 Task: Look for properties with any number of beds.
Action: Mouse moved to (666, 55)
Screenshot: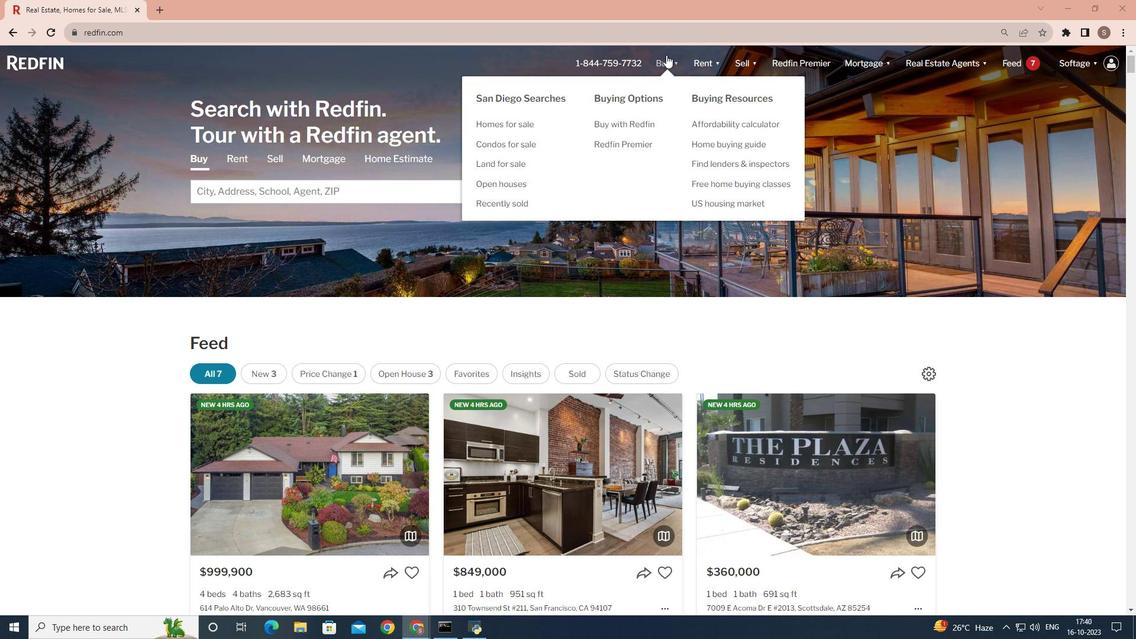 
Action: Mouse pressed left at (666, 55)
Screenshot: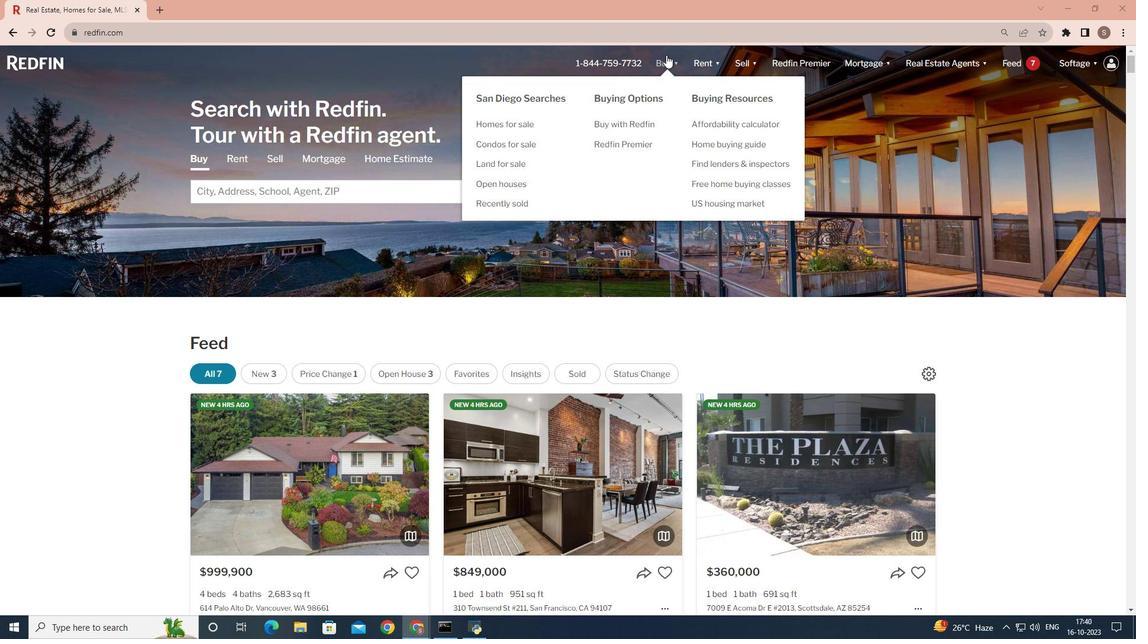 
Action: Mouse moved to (336, 239)
Screenshot: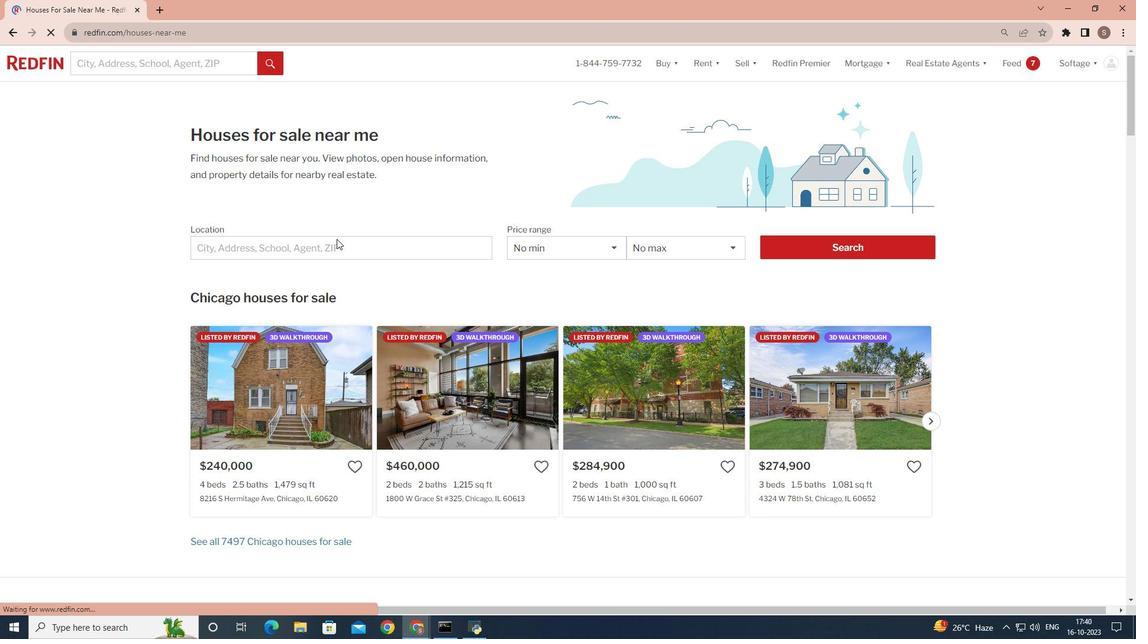 
Action: Mouse pressed left at (336, 239)
Screenshot: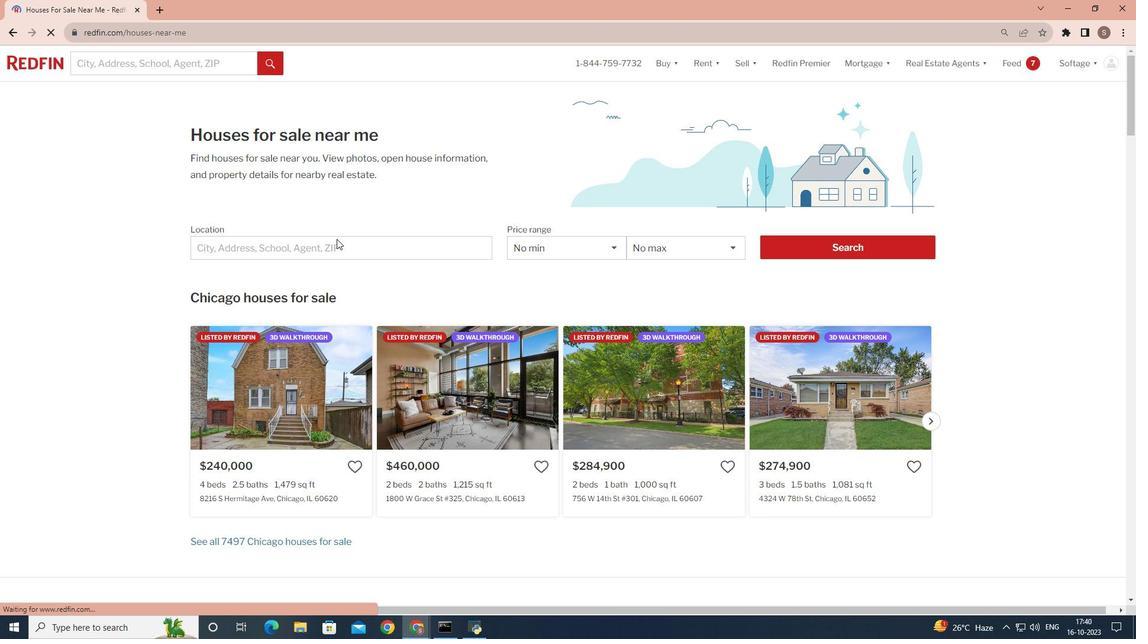 
Action: Mouse moved to (346, 248)
Screenshot: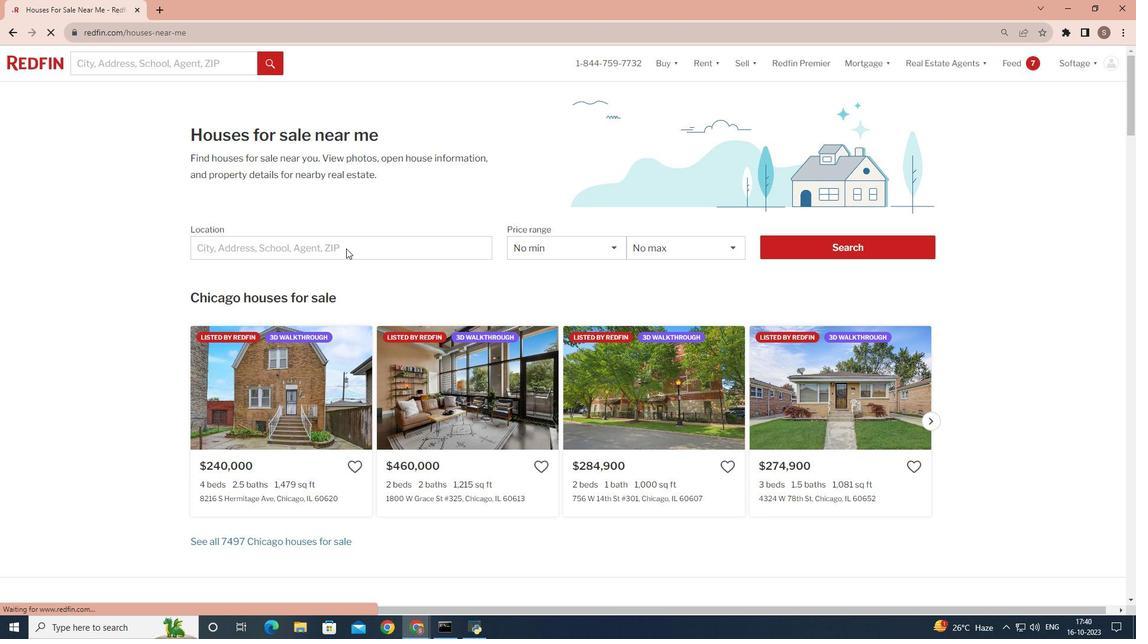 
Action: Mouse pressed left at (346, 248)
Screenshot: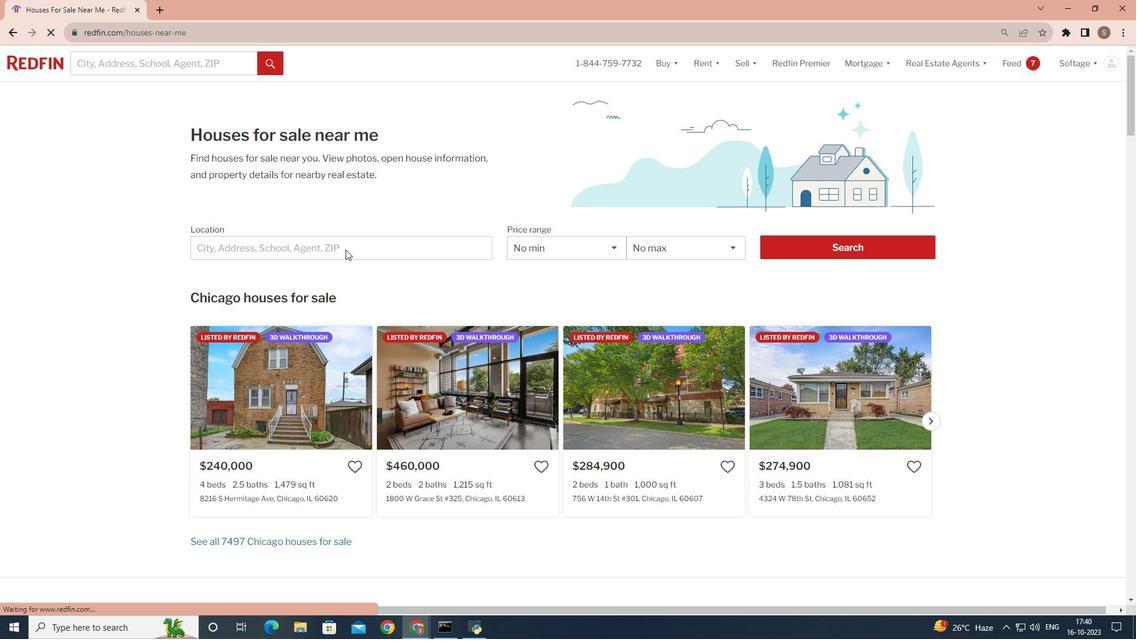 
Action: Mouse moved to (295, 243)
Screenshot: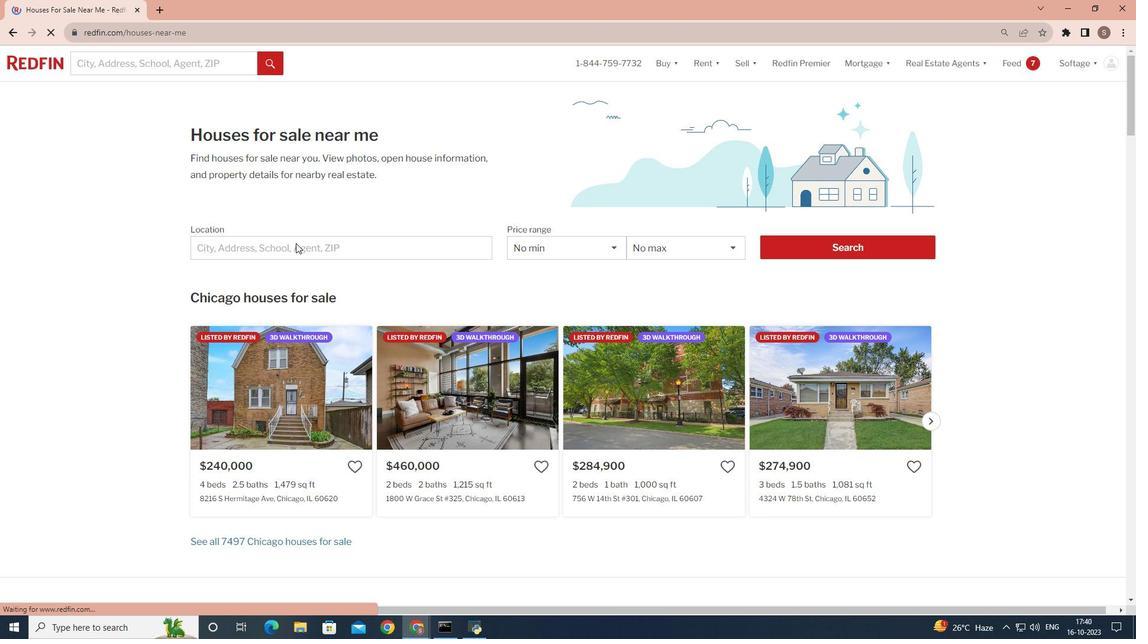 
Action: Mouse pressed left at (295, 243)
Screenshot: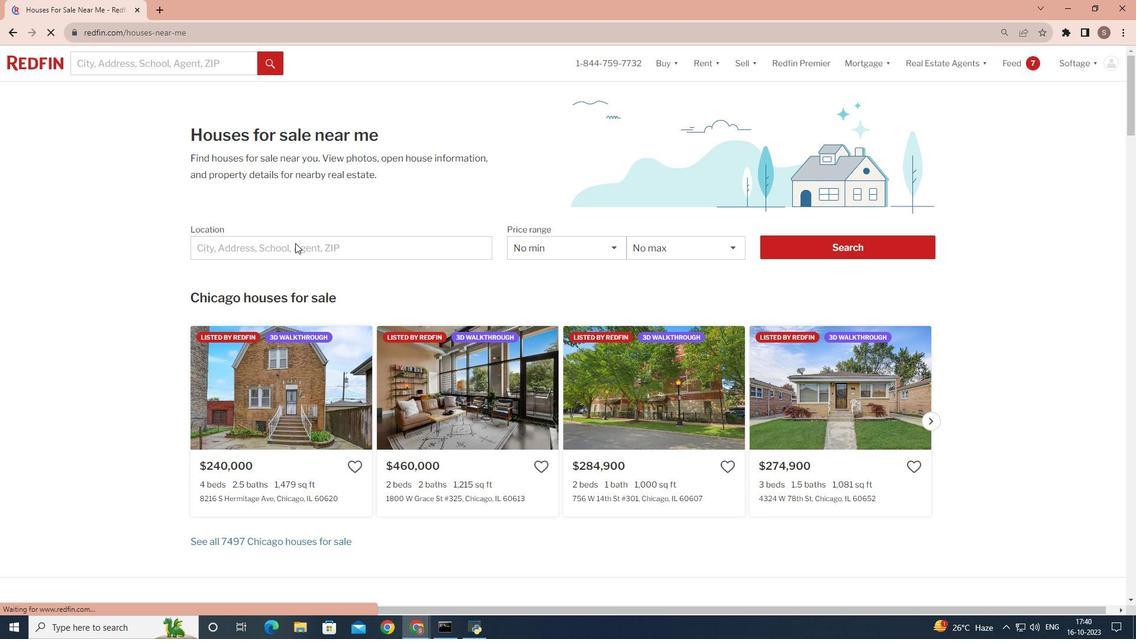 
Action: Mouse moved to (280, 250)
Screenshot: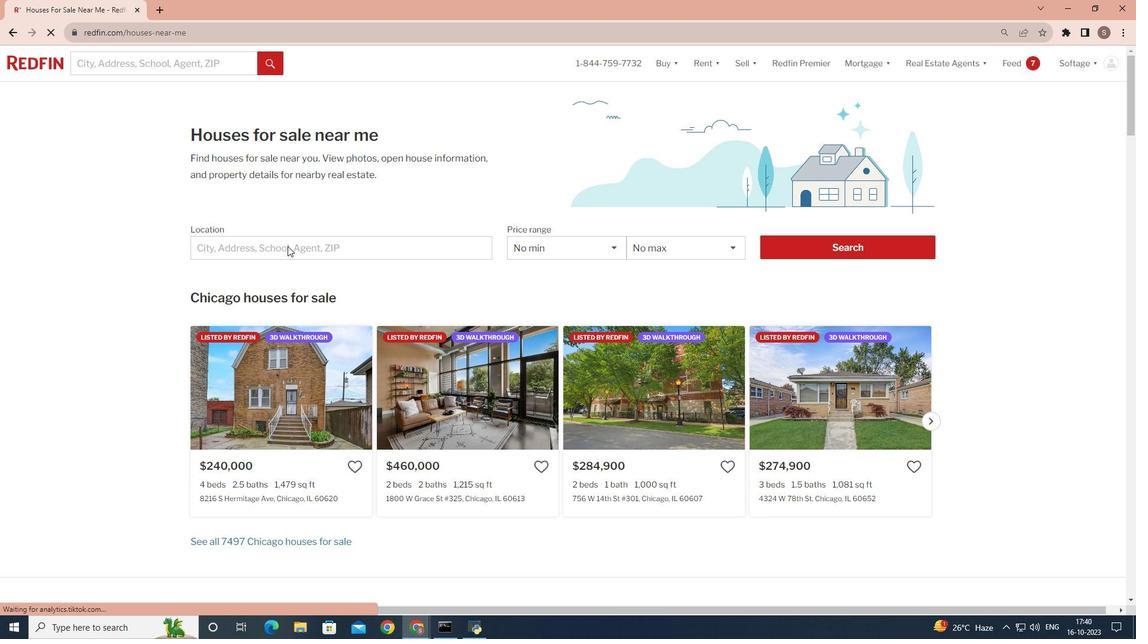
Action: Mouse pressed left at (280, 250)
Screenshot: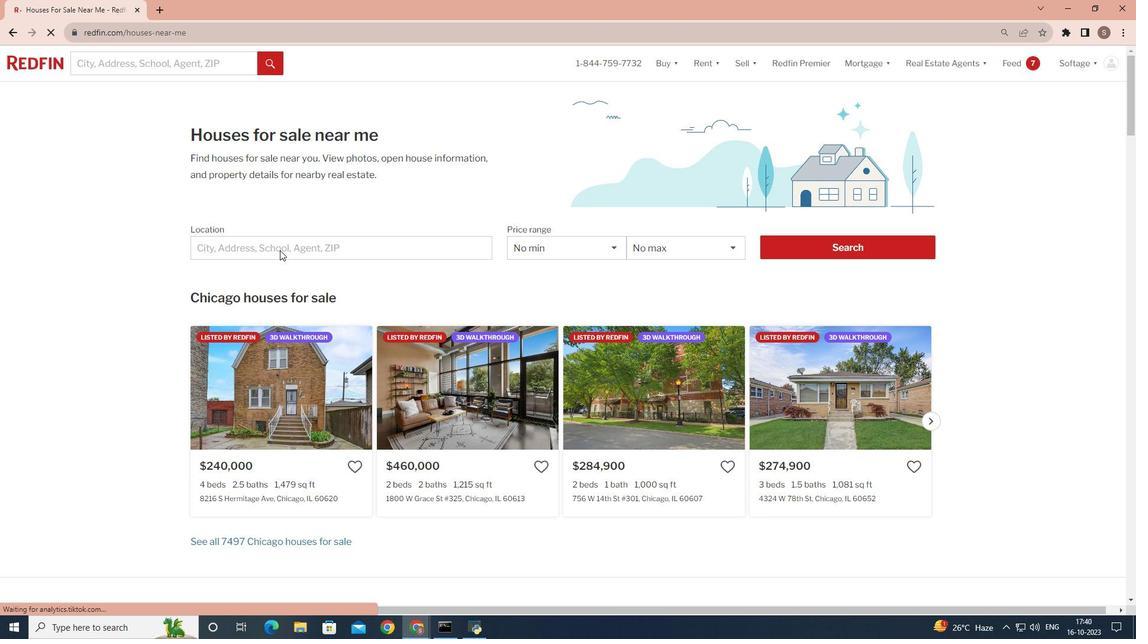 
Action: Mouse pressed left at (280, 250)
Screenshot: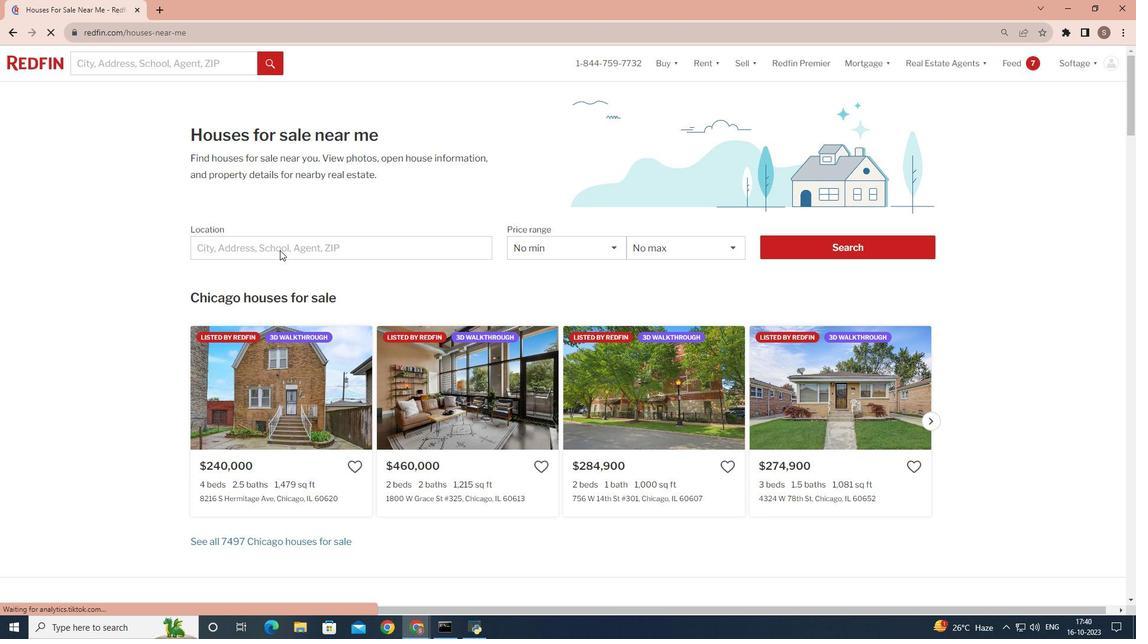 
Action: Mouse moved to (257, 251)
Screenshot: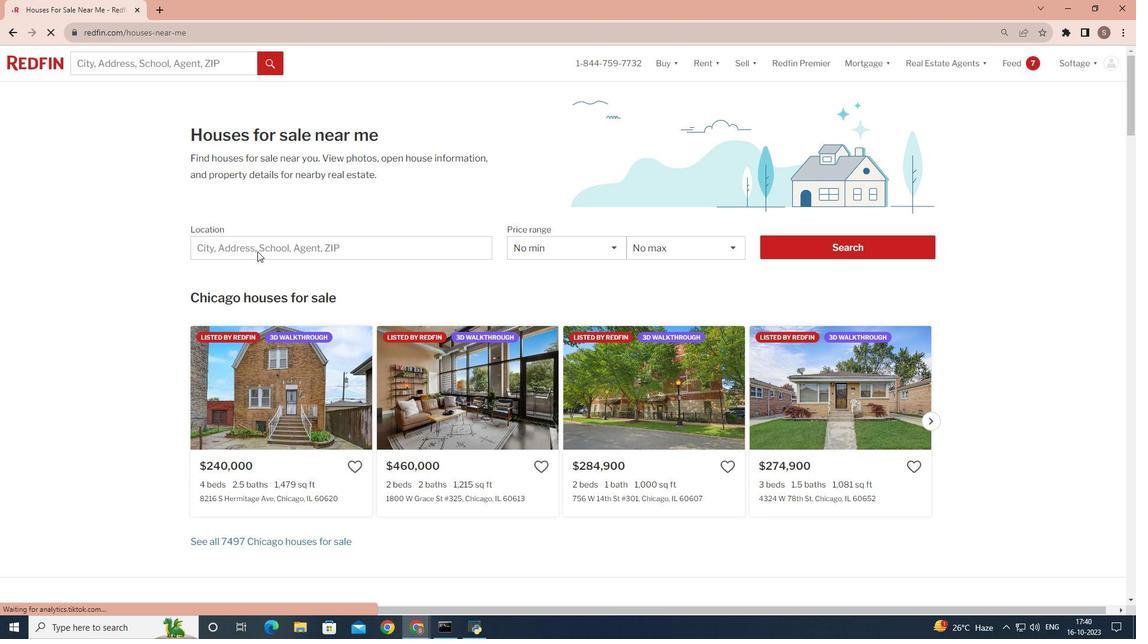 
Action: Mouse pressed left at (257, 251)
Screenshot: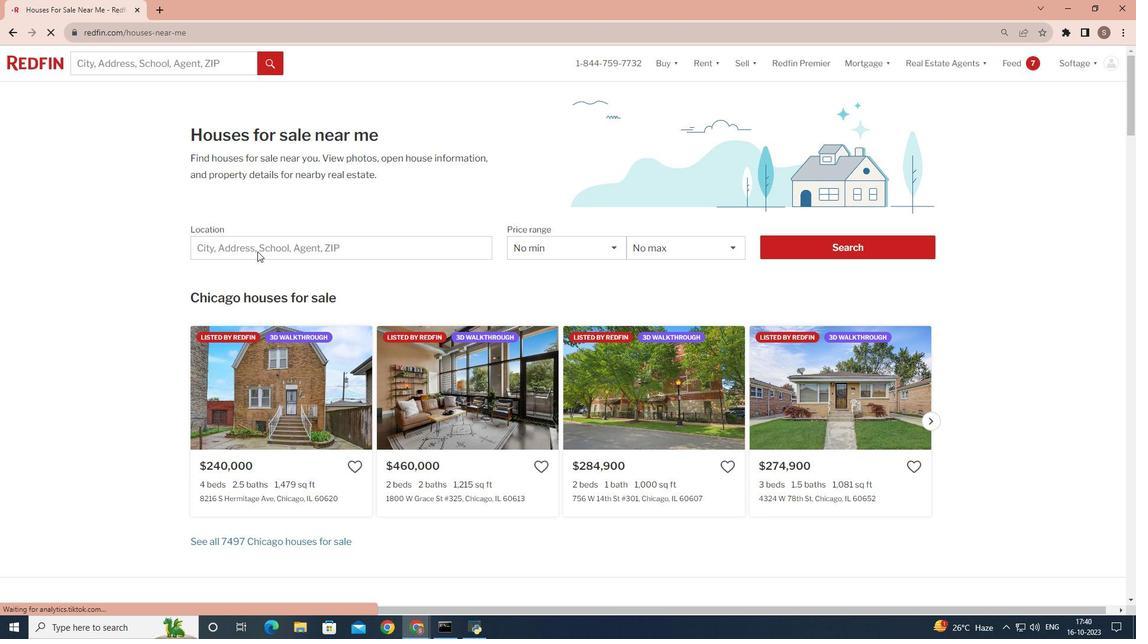 
Action: Mouse moved to (242, 248)
Screenshot: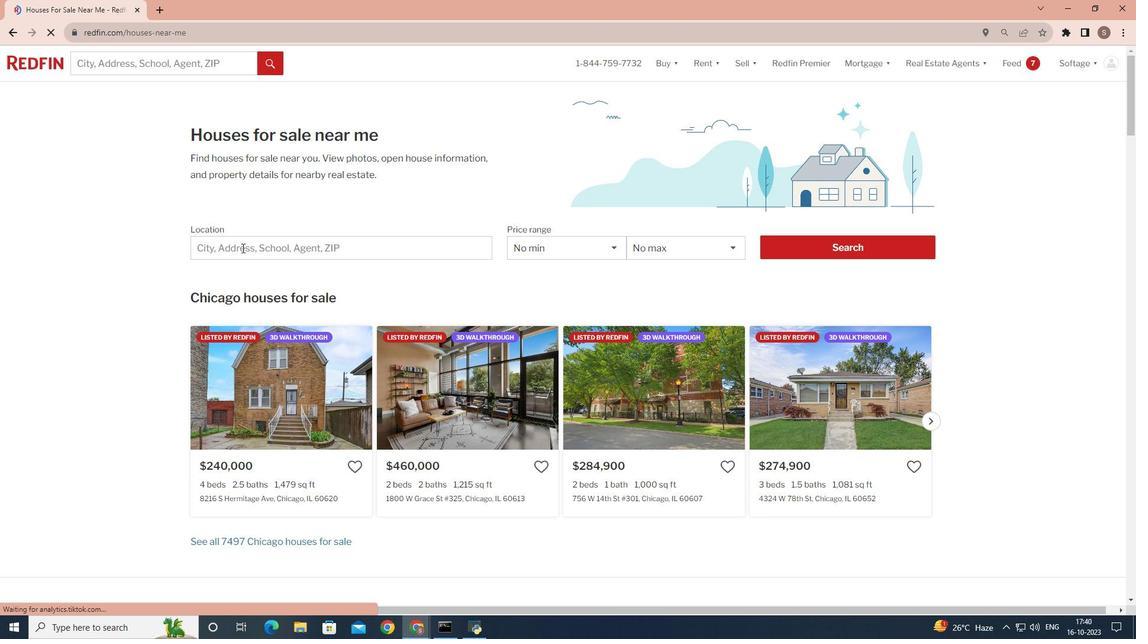 
Action: Mouse pressed left at (242, 248)
Screenshot: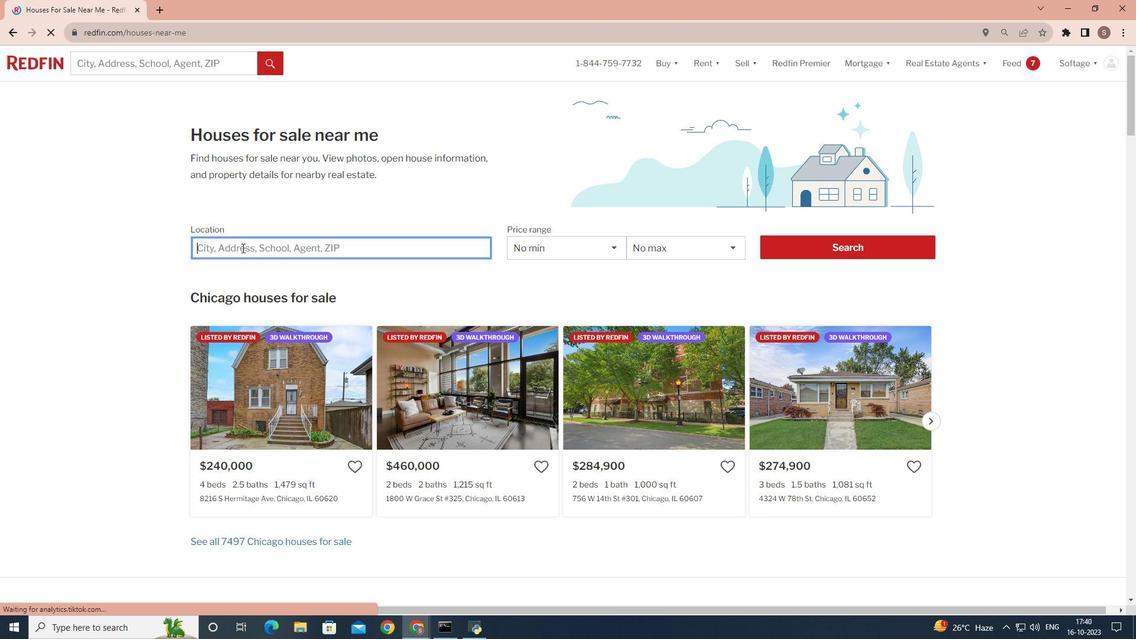 
Action: Key pressed <Key.shift>San<Key.space><Key.shift><Key.shift><Key.shift><Key.shift><Key.shift><Key.shift><Key.shift><Key.shift><Key.shift><Key.shift><Key.shift><Key.shift><Key.shift>Diego
Screenshot: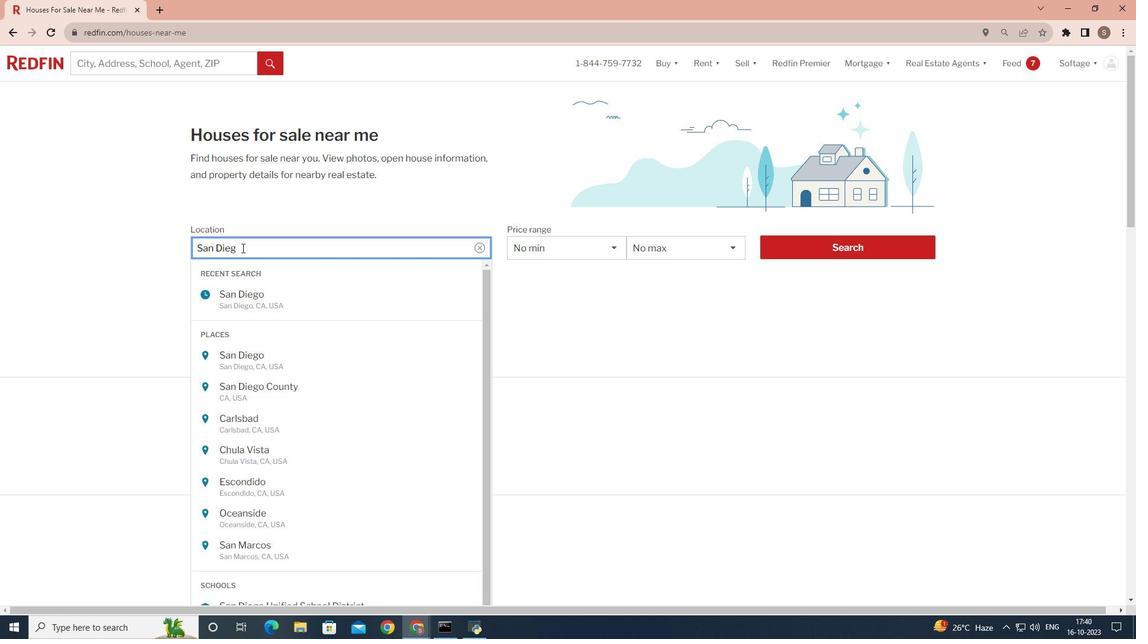
Action: Mouse moved to (799, 240)
Screenshot: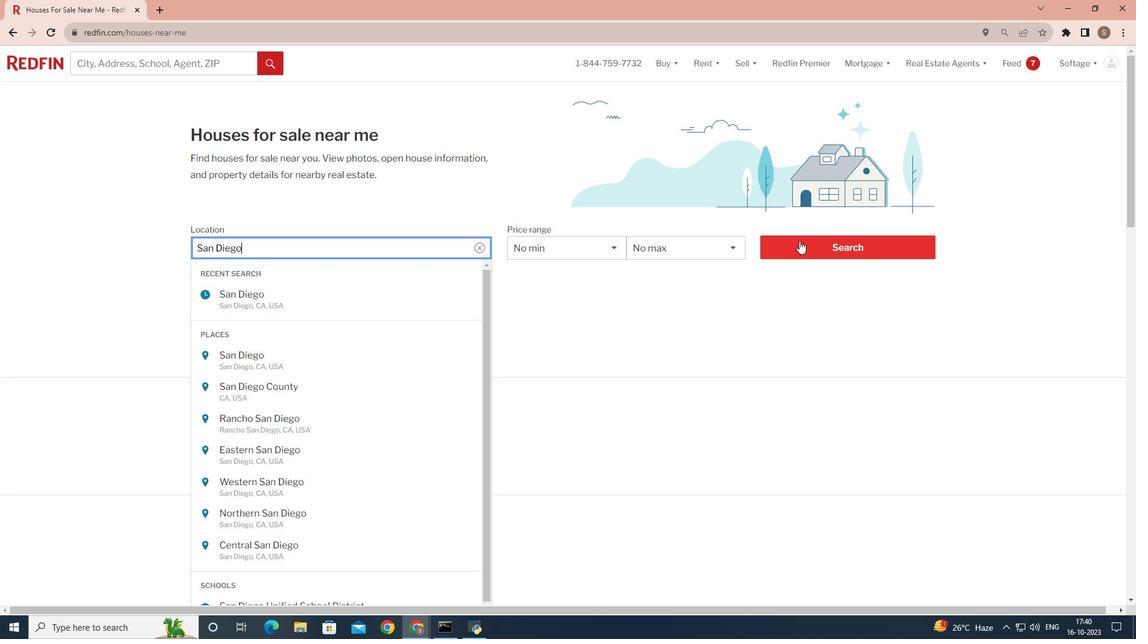 
Action: Mouse pressed left at (799, 240)
Screenshot: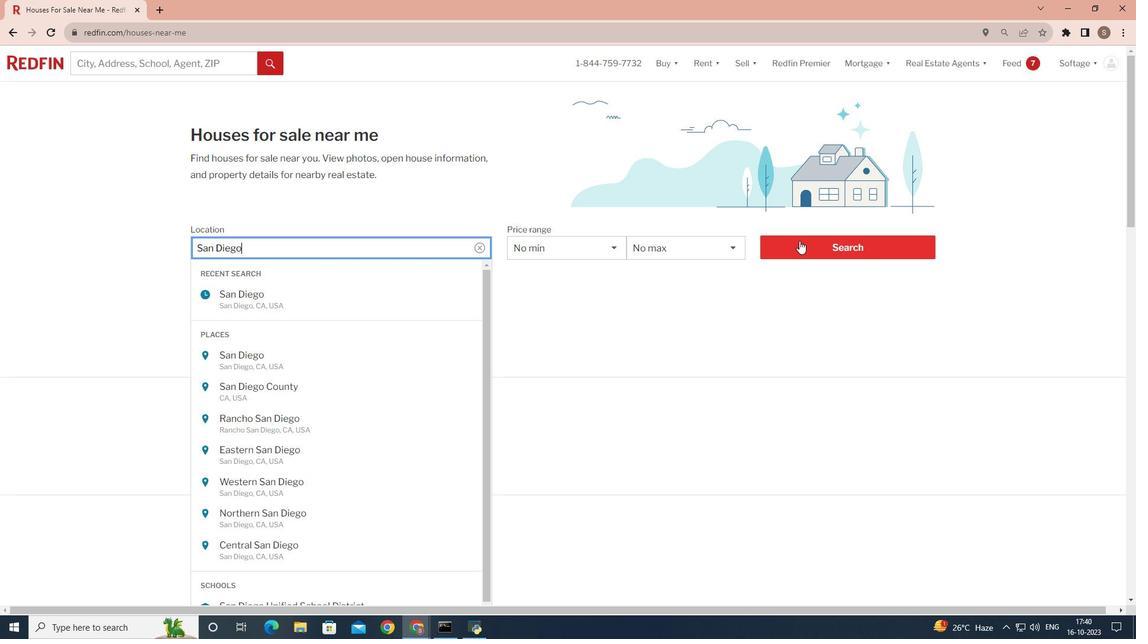 
Action: Mouse moved to (822, 252)
Screenshot: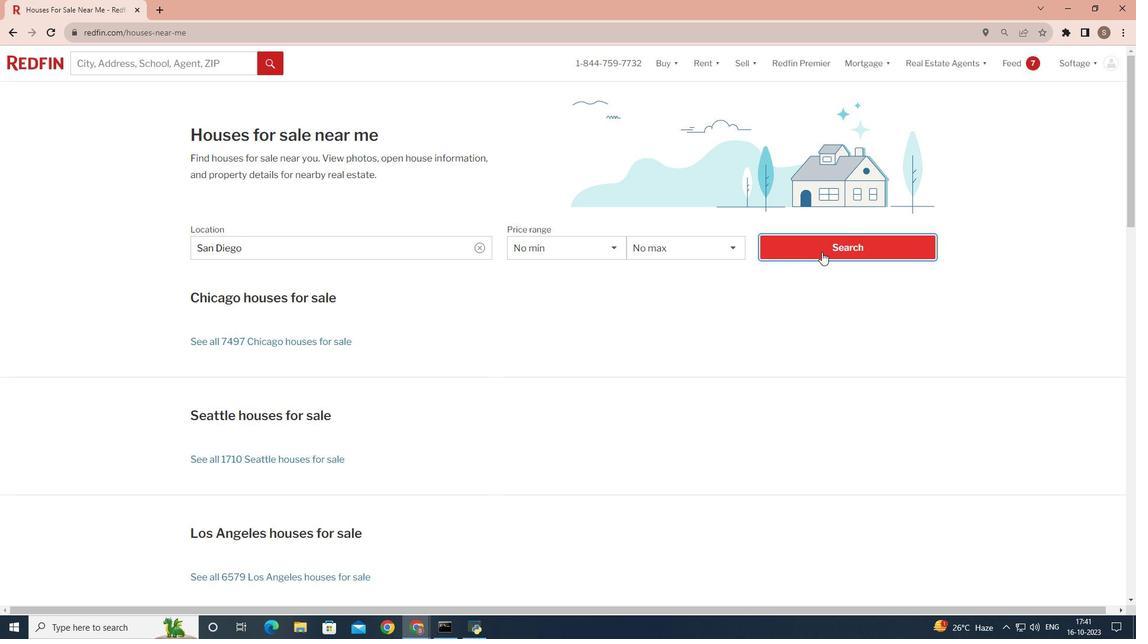 
Action: Mouse pressed left at (822, 252)
Screenshot: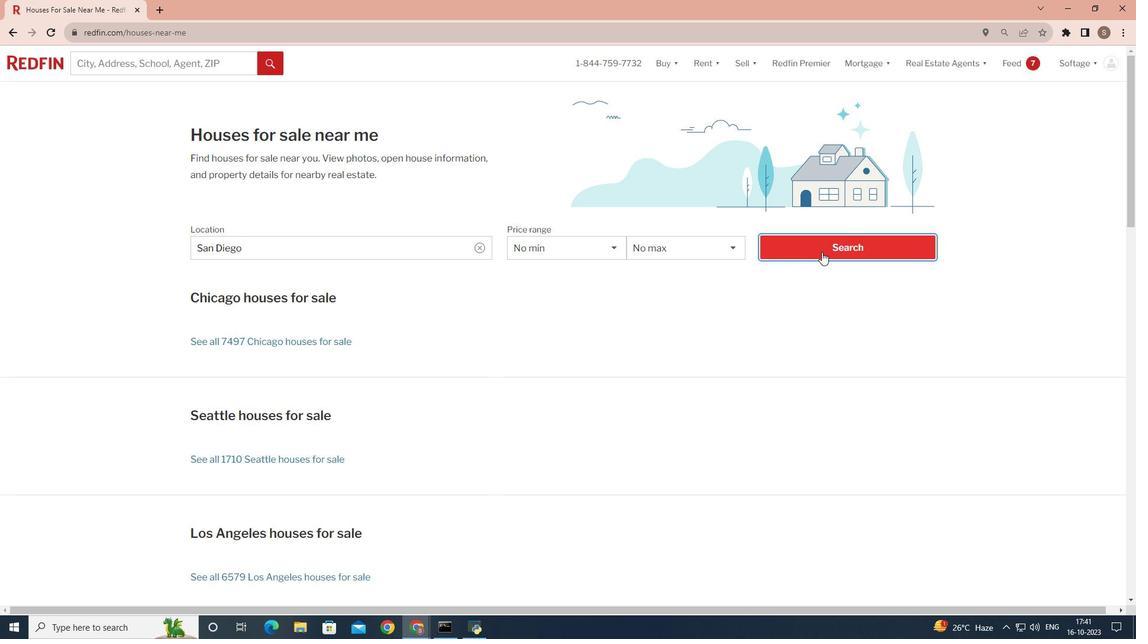 
Action: Mouse moved to (1017, 139)
Screenshot: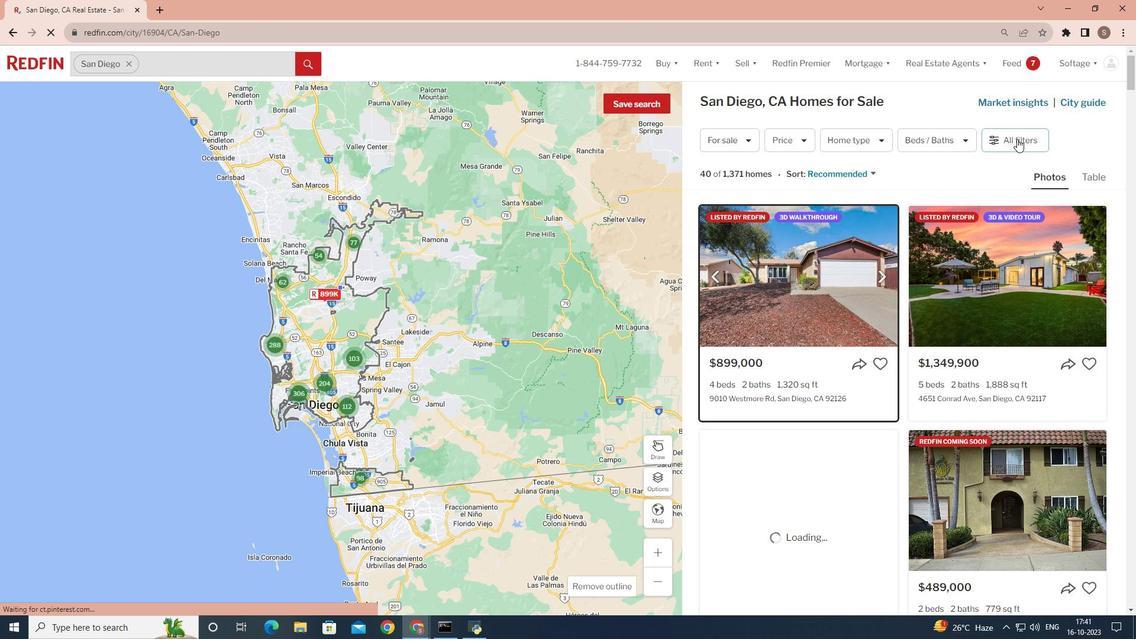 
Action: Mouse pressed left at (1017, 139)
Screenshot: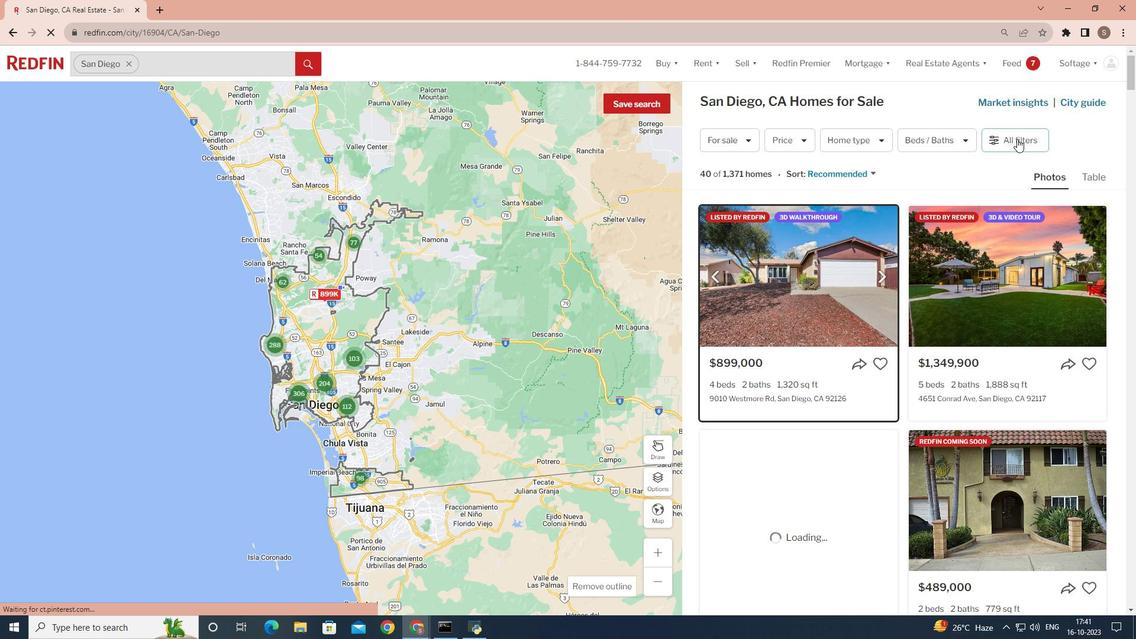 
Action: Mouse pressed left at (1017, 139)
Screenshot: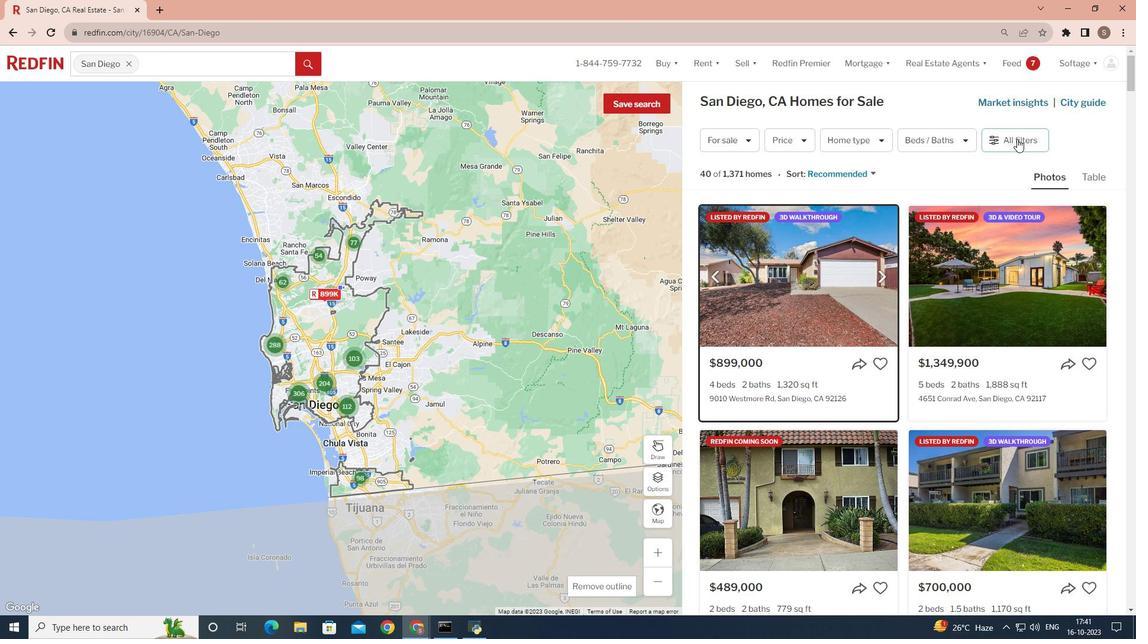 
Action: Mouse moved to (930, 145)
Screenshot: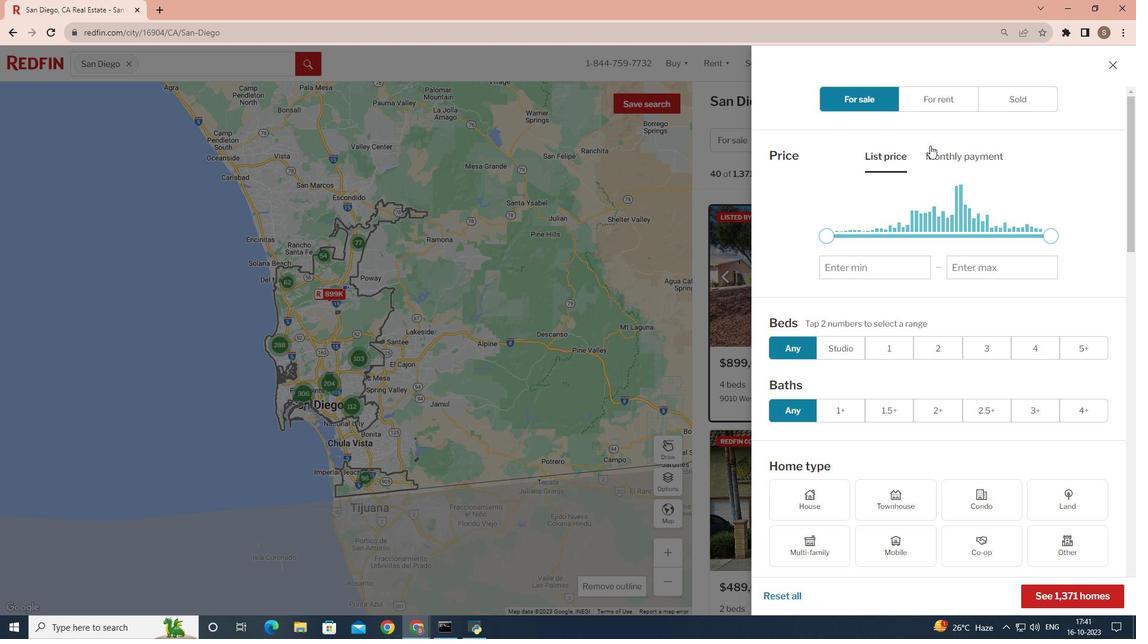
Action: Mouse scrolled (930, 145) with delta (0, 0)
Screenshot: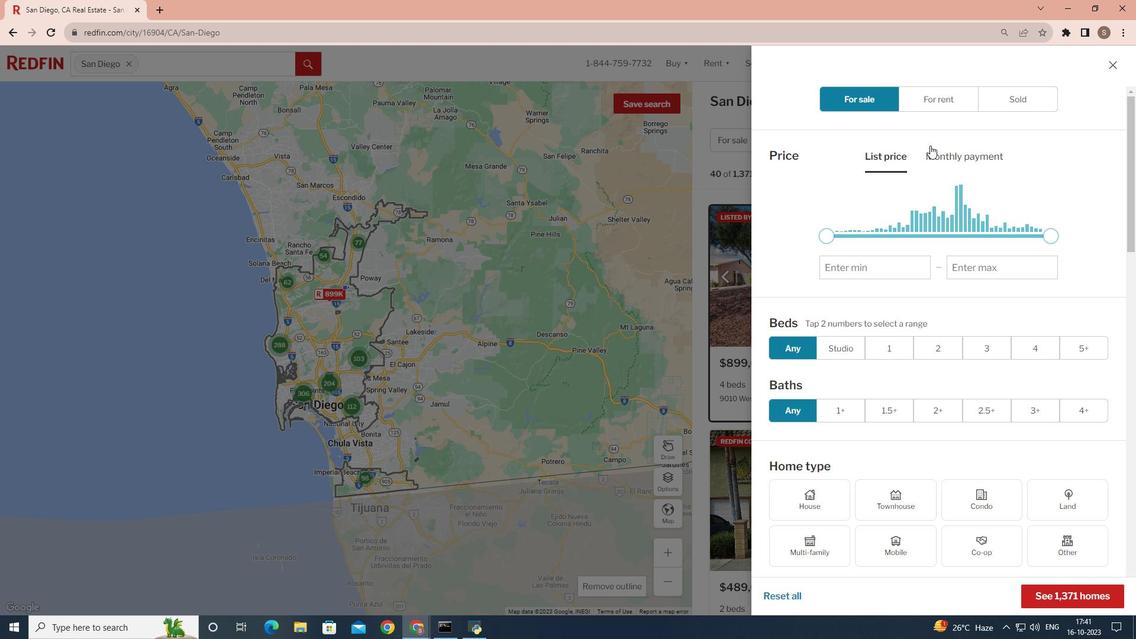 
Action: Mouse moved to (915, 165)
Screenshot: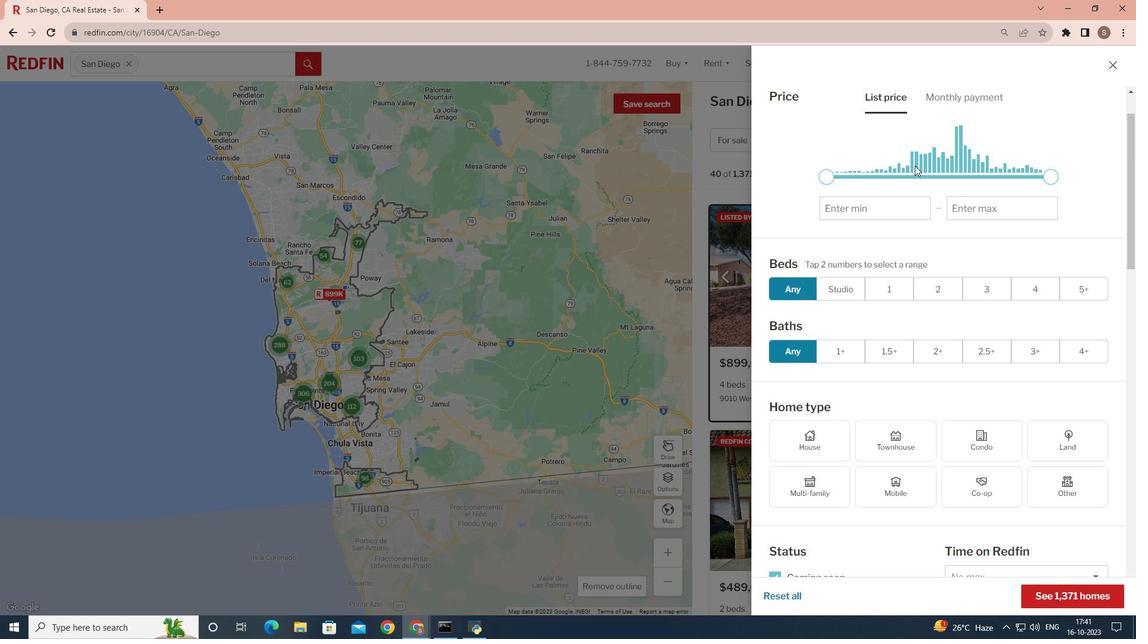 
Action: Mouse scrolled (915, 165) with delta (0, 0)
Screenshot: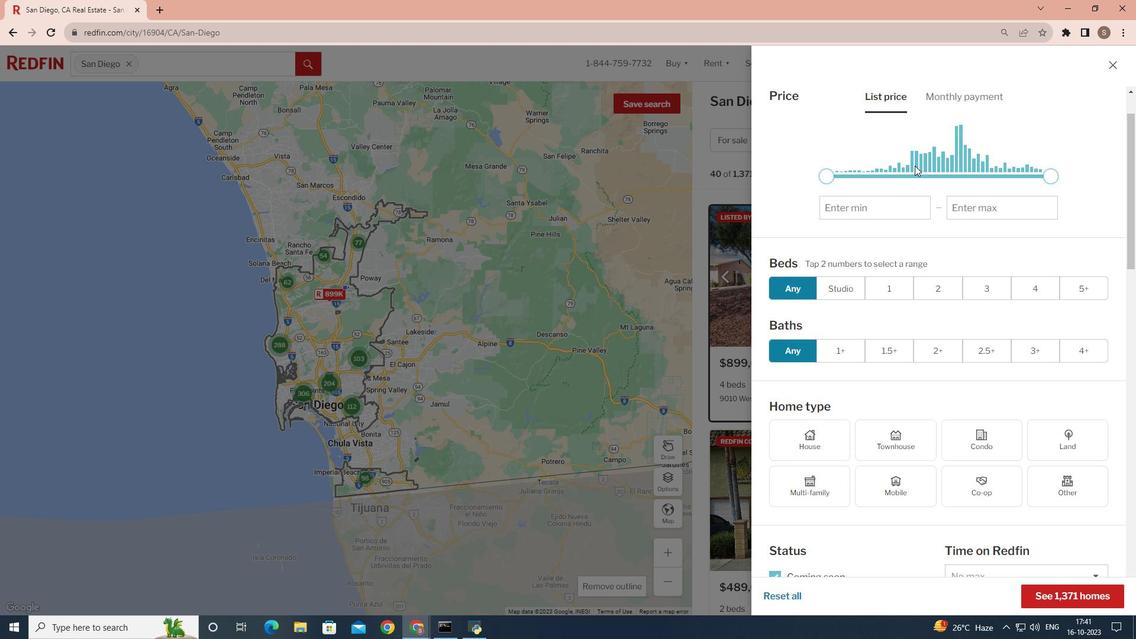 
Action: Mouse moved to (783, 223)
Screenshot: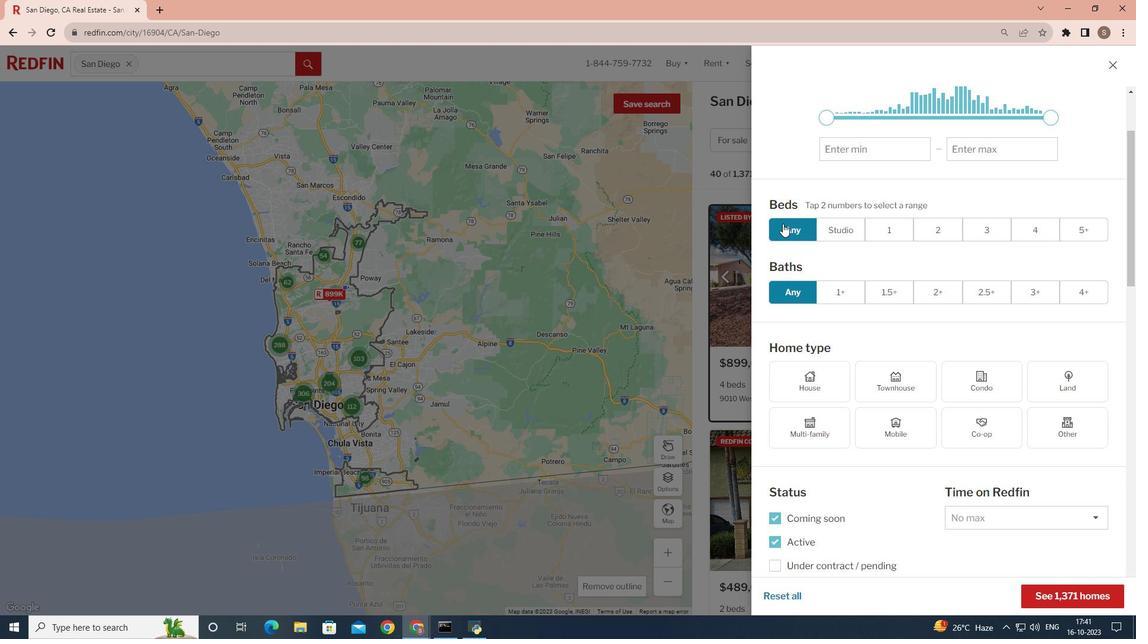 
Action: Mouse pressed left at (783, 223)
Screenshot: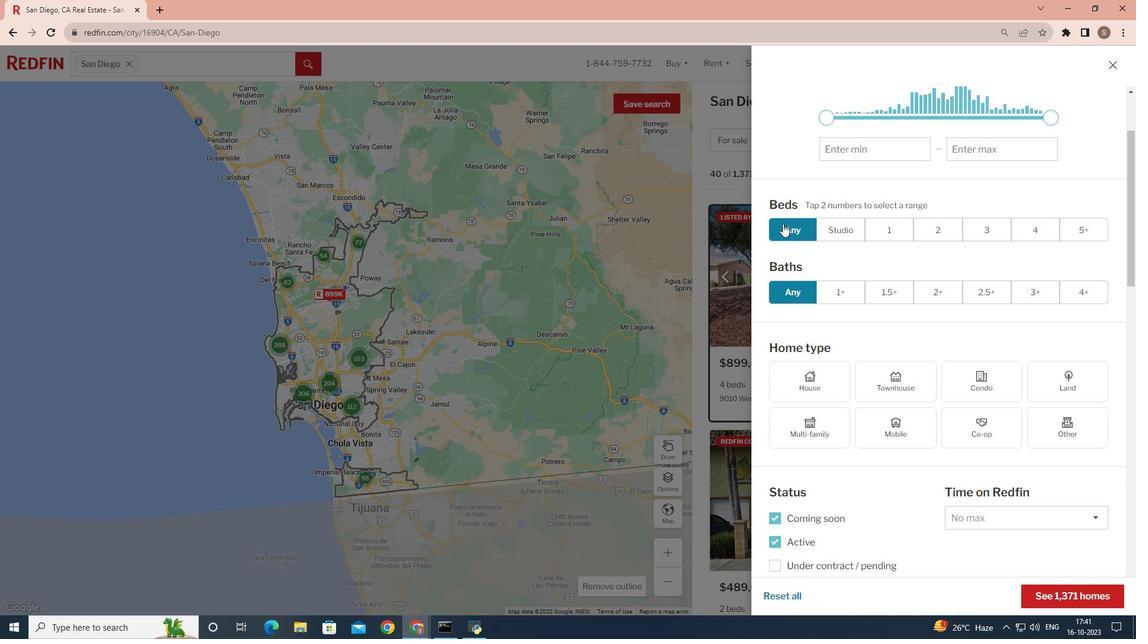 
Action: Mouse moved to (783, 223)
Screenshot: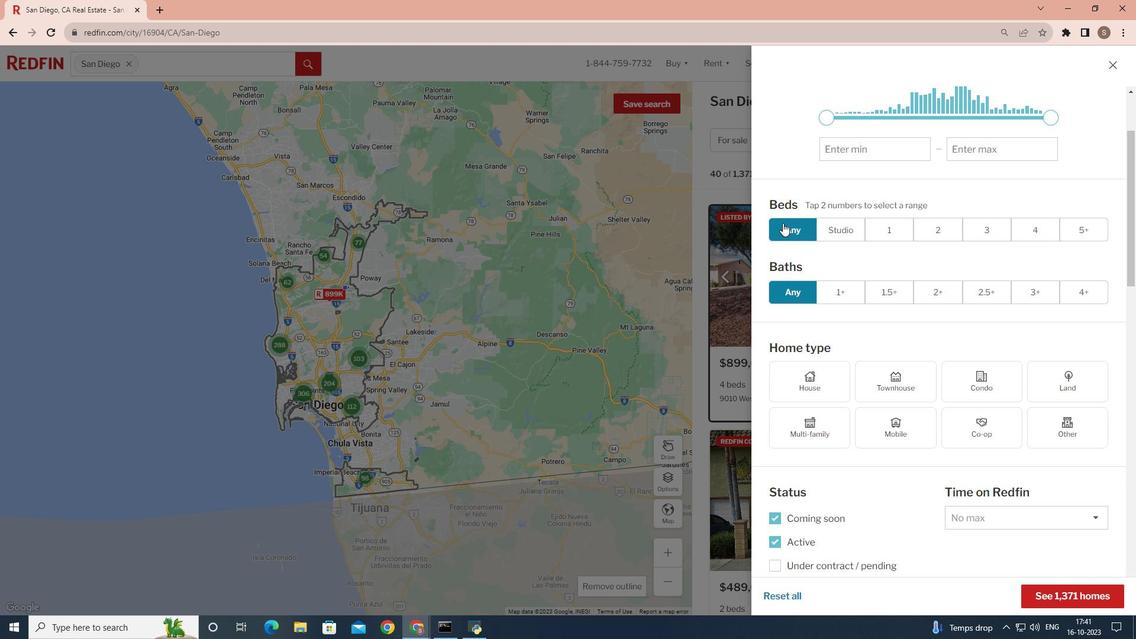 
